 Task: Check the network graph of the repository "Javascript".
Action: Mouse moved to (879, 198)
Screenshot: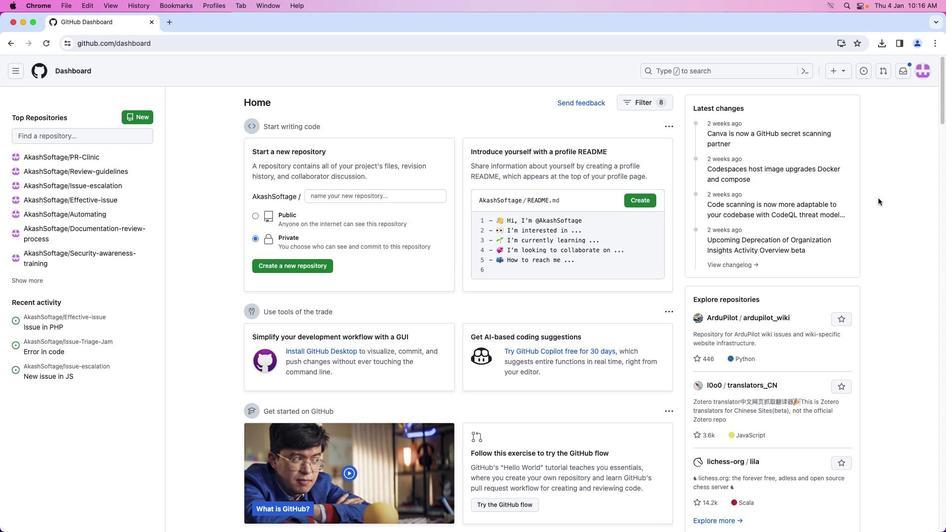 
Action: Mouse pressed left at (879, 198)
Screenshot: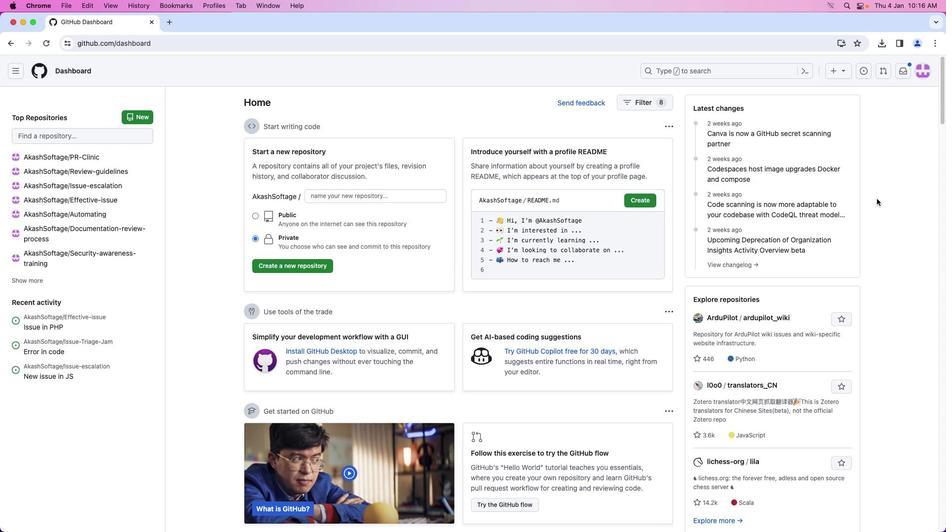 
Action: Mouse moved to (924, 73)
Screenshot: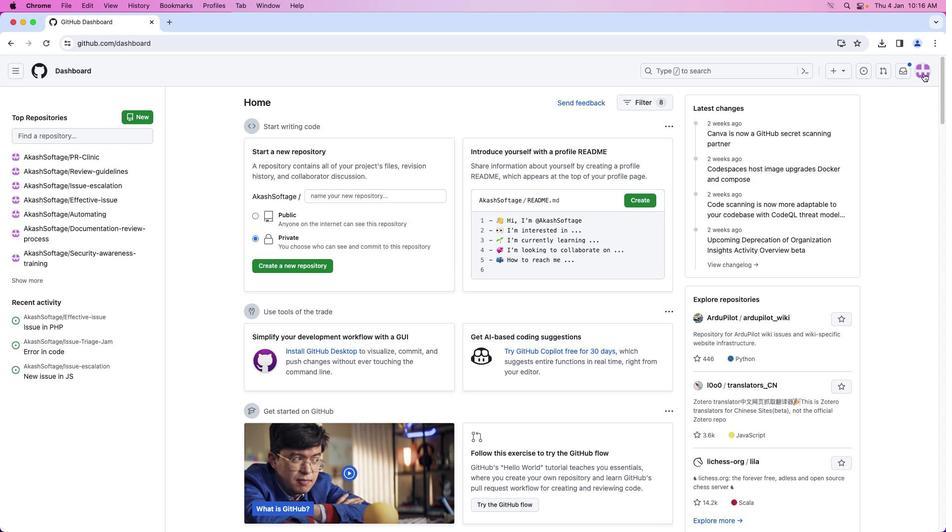 
Action: Mouse pressed left at (924, 73)
Screenshot: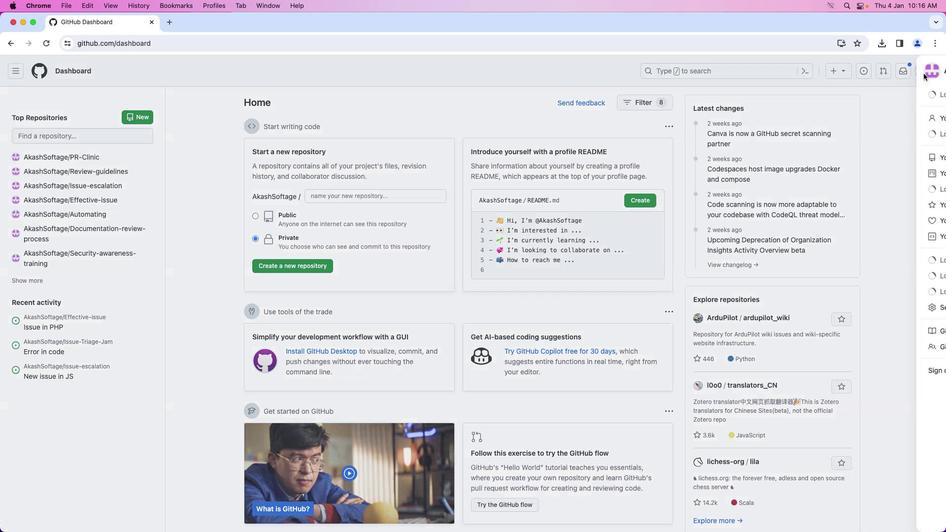 
Action: Mouse moved to (862, 157)
Screenshot: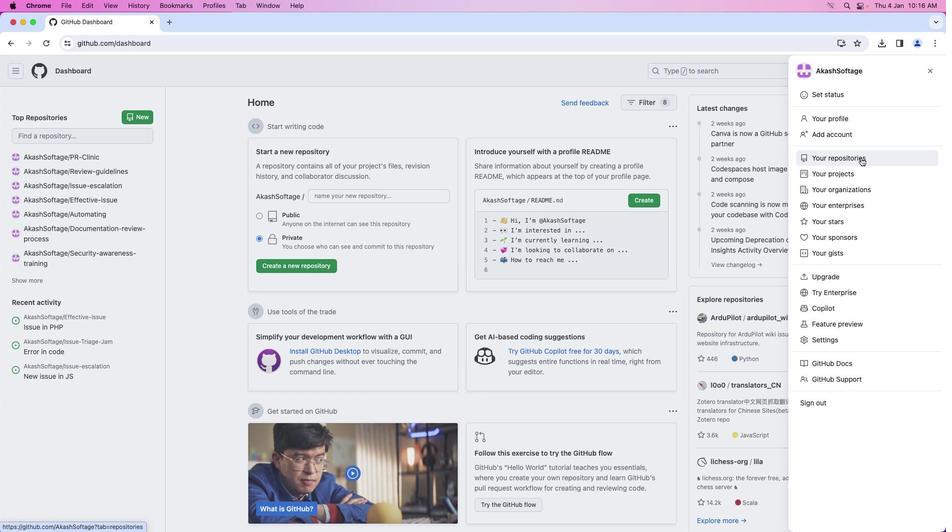 
Action: Mouse pressed left at (862, 157)
Screenshot: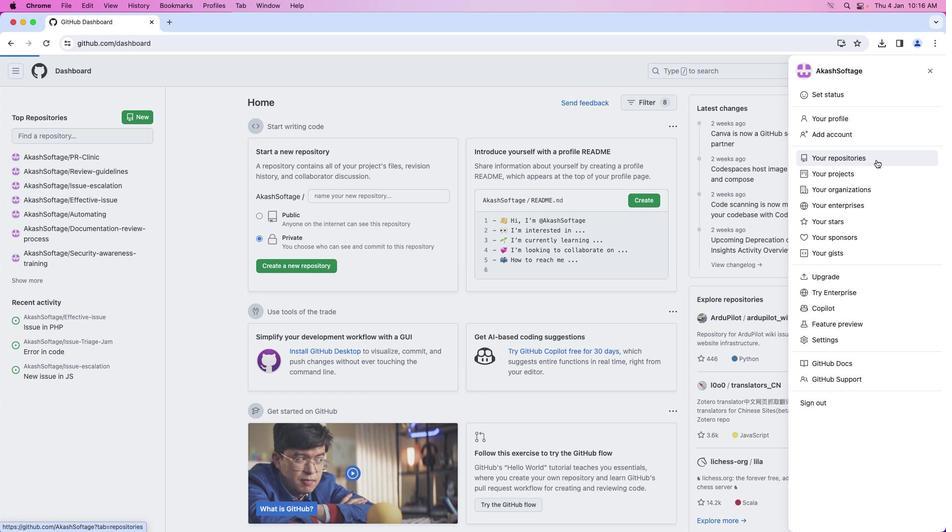 
Action: Mouse moved to (340, 165)
Screenshot: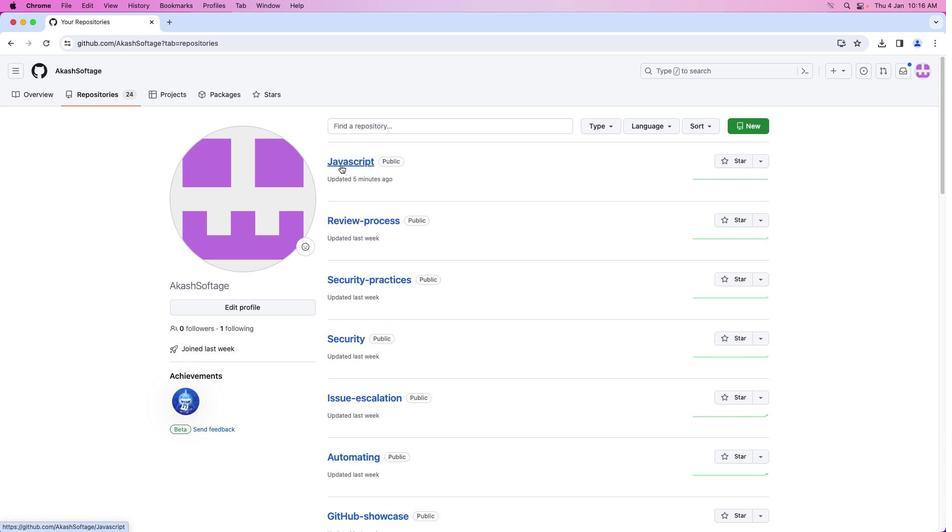 
Action: Mouse pressed left at (340, 165)
Screenshot: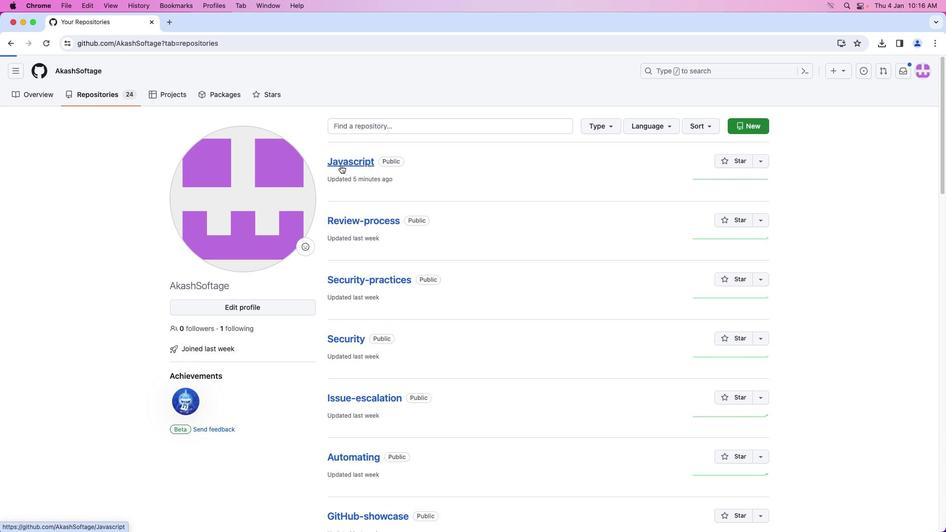 
Action: Mouse moved to (375, 99)
Screenshot: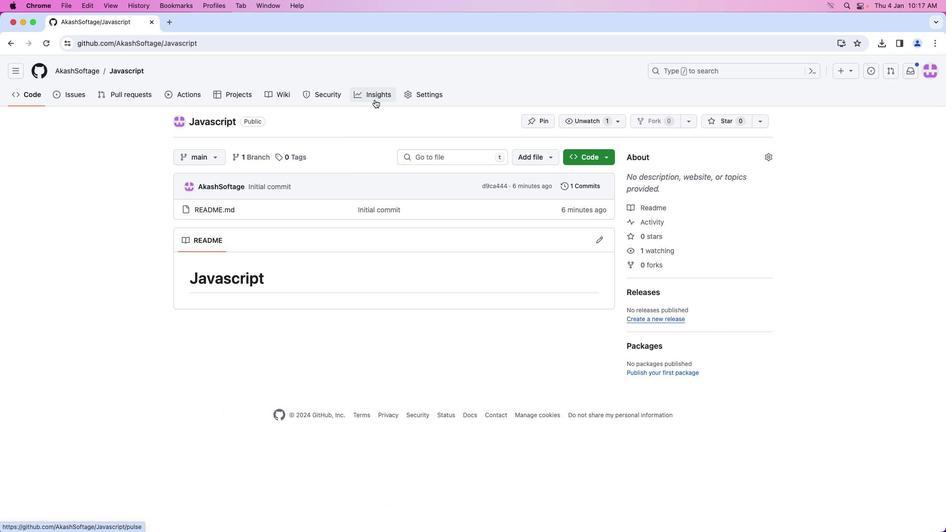 
Action: Mouse pressed left at (375, 99)
Screenshot: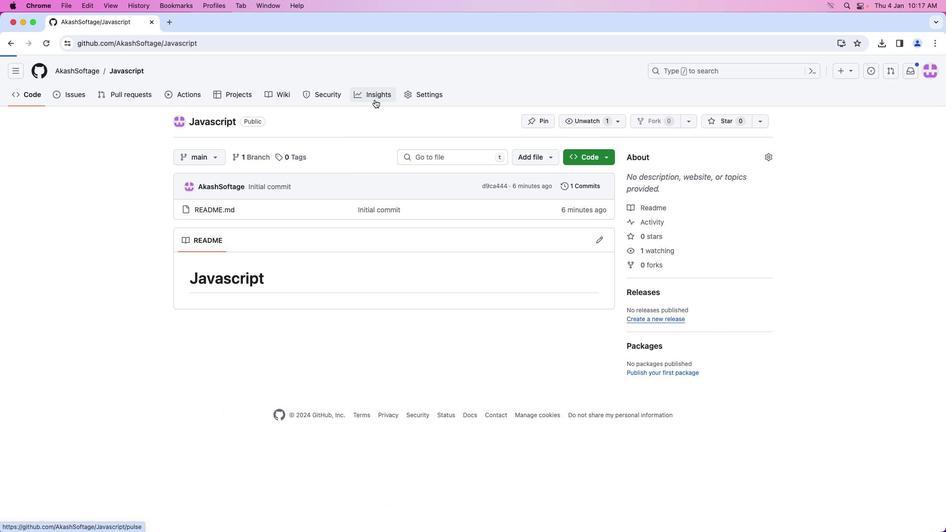 
Action: Mouse moved to (260, 279)
Screenshot: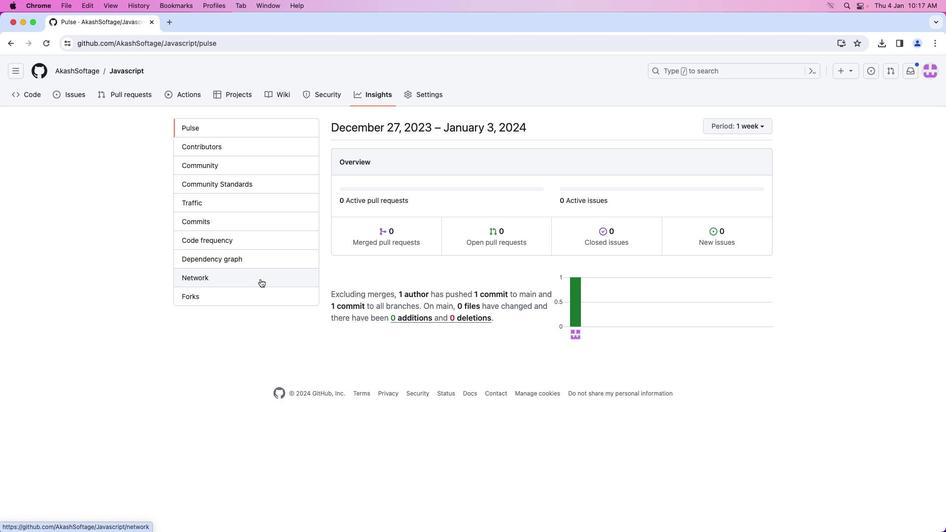 
Action: Mouse pressed left at (260, 279)
Screenshot: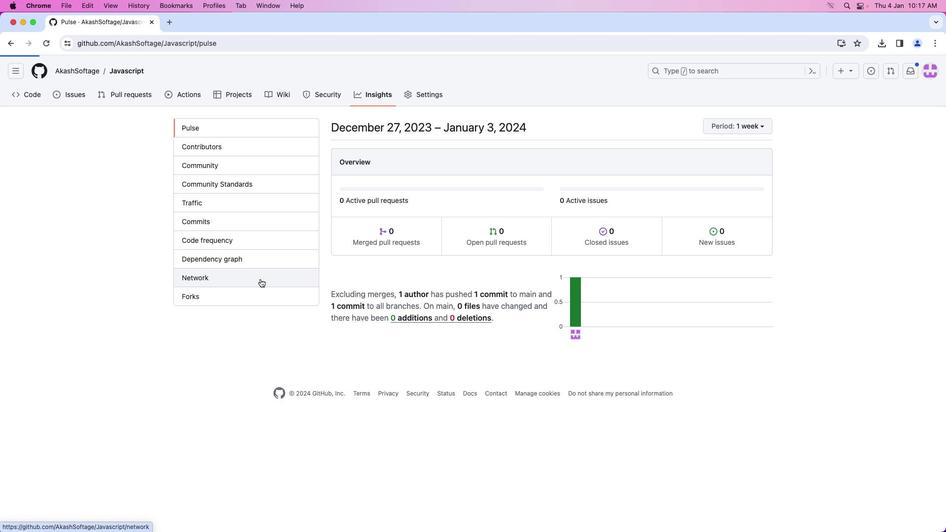 
Action: Mouse moved to (581, 284)
Screenshot: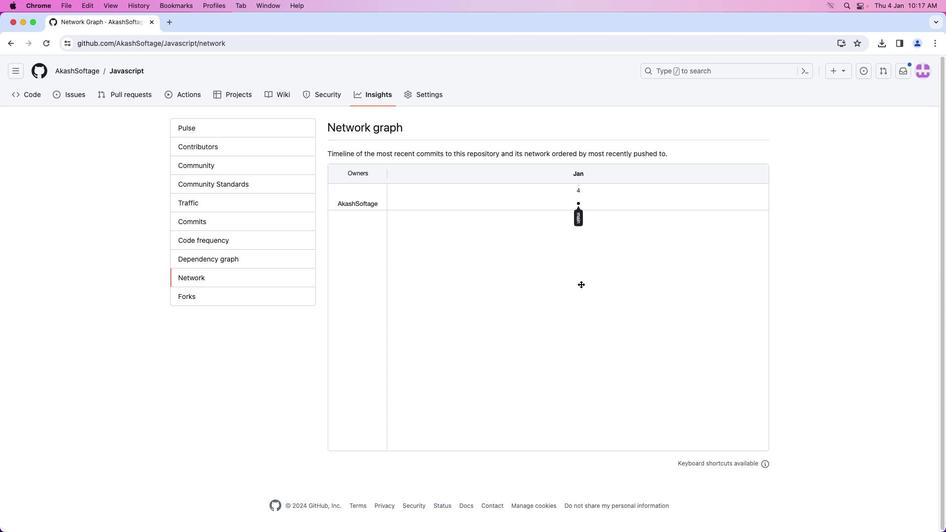 
